 Task: Set your LinkedIn job preferences for a Retail Sales Specialist role in Delhi, India, with on-site and hybrid options, starting immediately, and visible to recruiters only.
Action: Mouse moved to (131, 28)
Screenshot: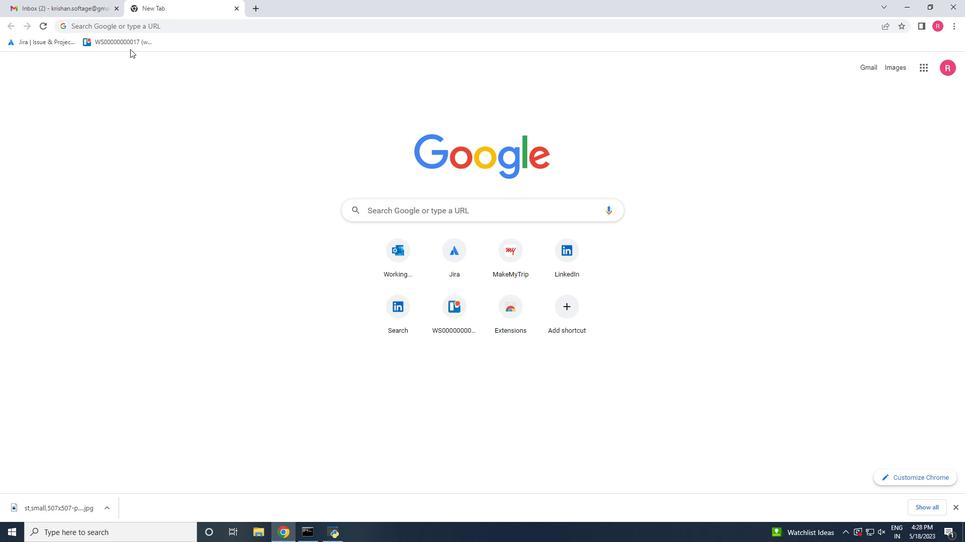 
Action: Mouse pressed left at (131, 28)
Screenshot: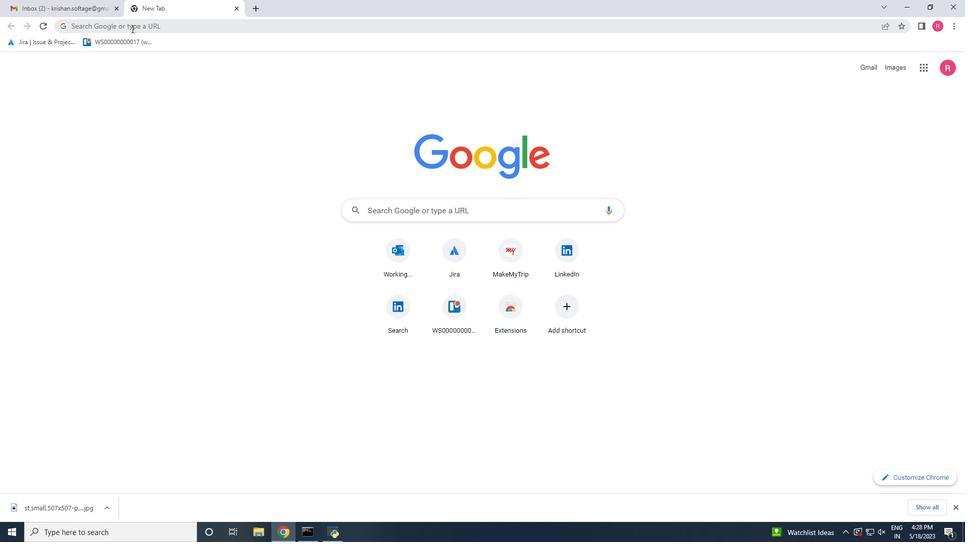 
Action: Key pressed <Key.down><Key.down><Key.down><Key.enter>
Screenshot: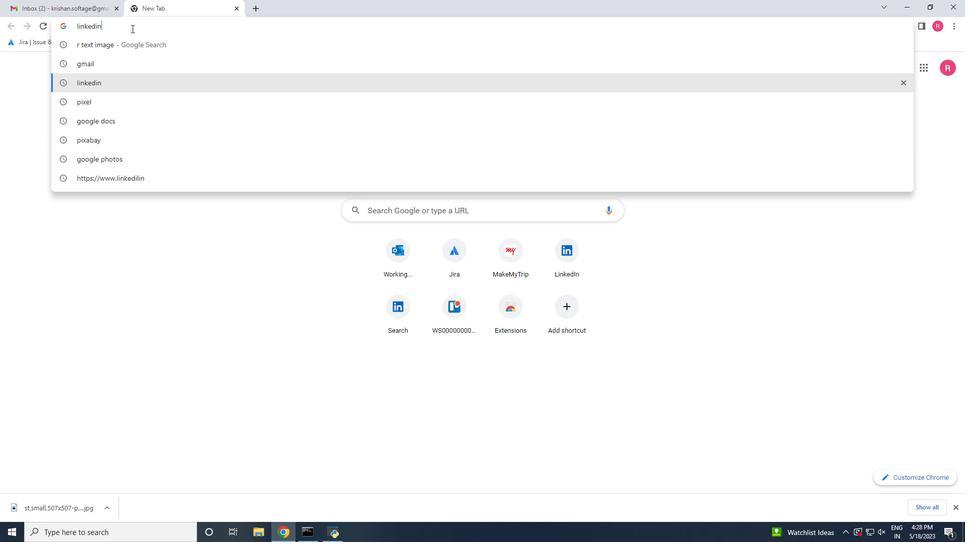 
Action: Mouse moved to (162, 158)
Screenshot: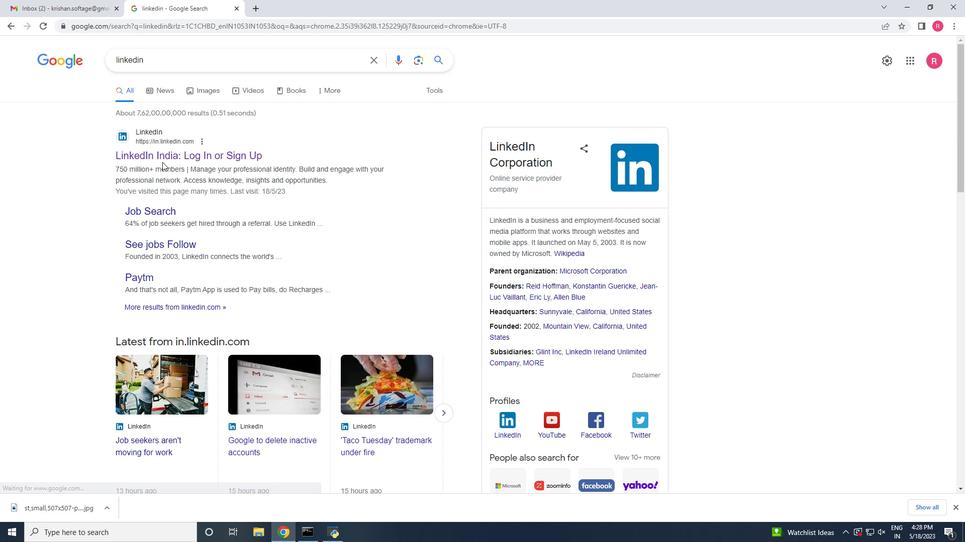 
Action: Mouse pressed left at (162, 158)
Screenshot: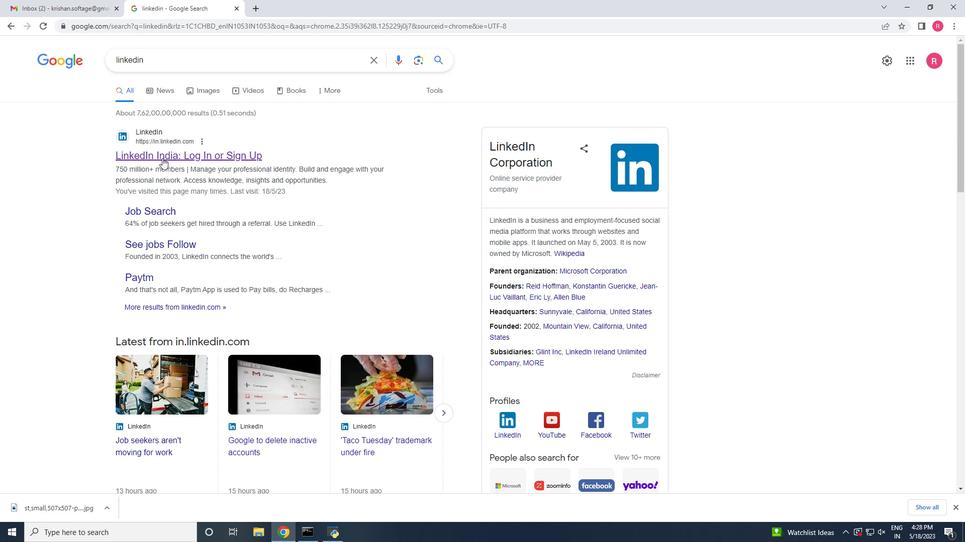 
Action: Mouse moved to (258, 133)
Screenshot: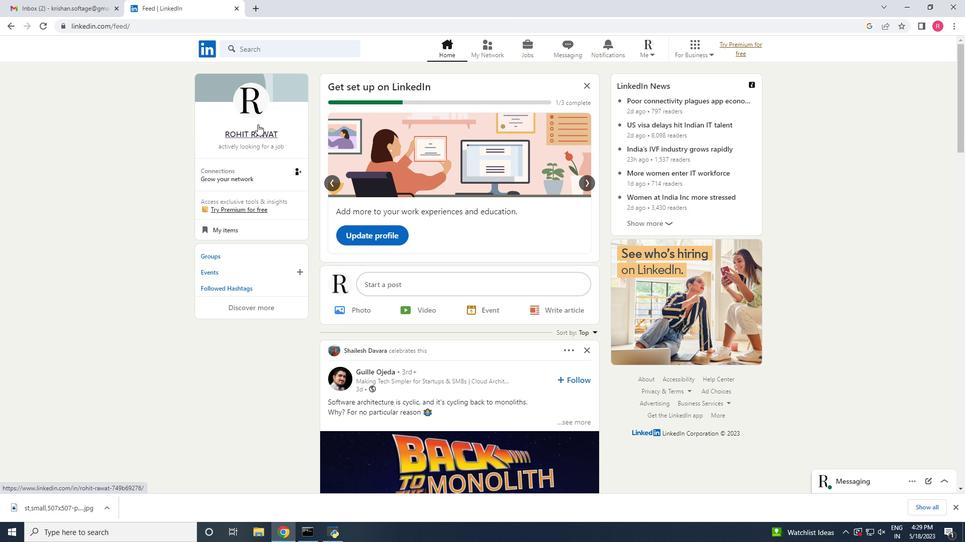 
Action: Mouse pressed left at (258, 133)
Screenshot: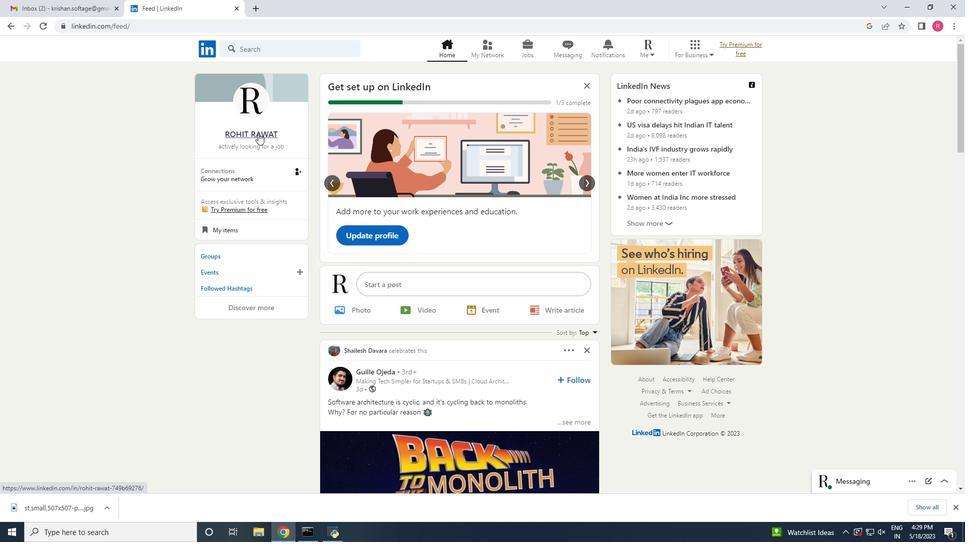 
Action: Mouse moved to (237, 262)
Screenshot: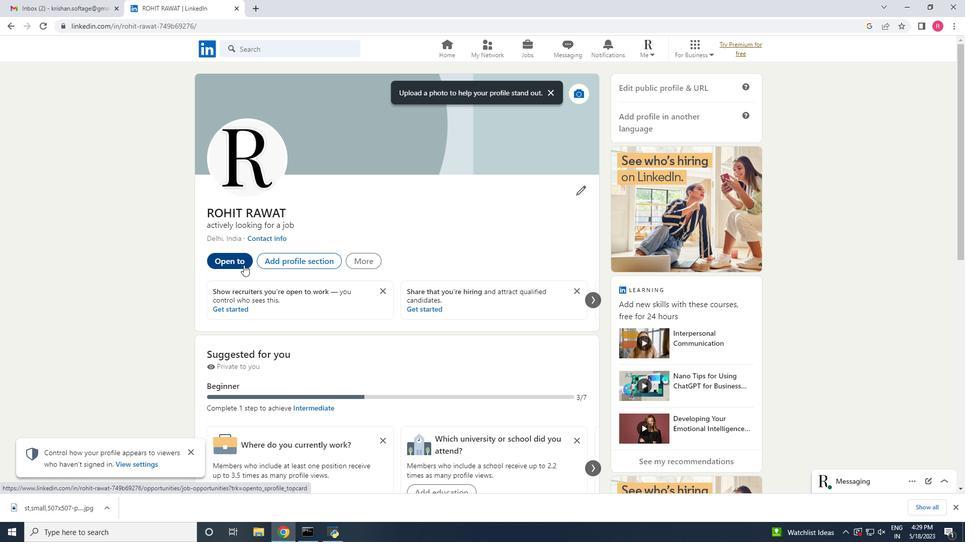 
Action: Mouse pressed left at (237, 262)
Screenshot: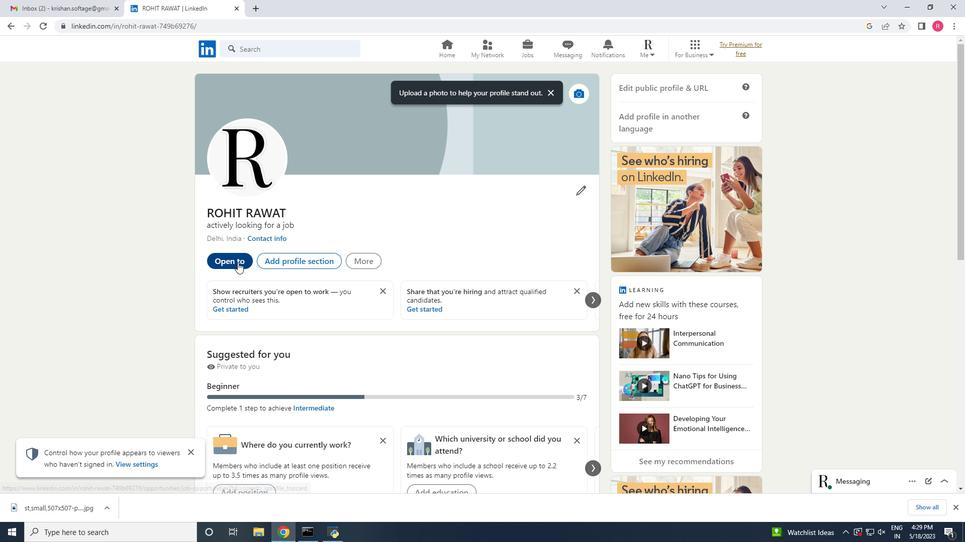 
Action: Mouse moved to (326, 240)
Screenshot: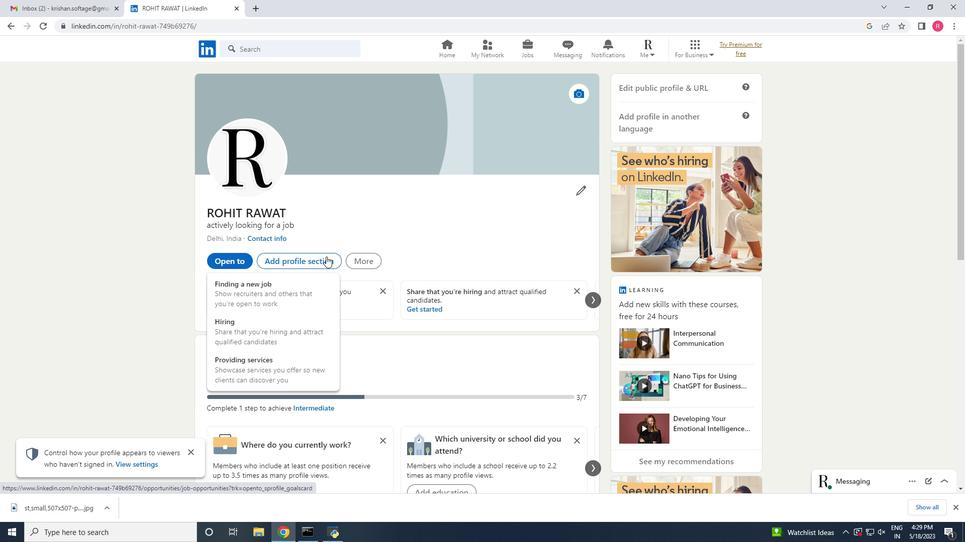 
Action: Mouse pressed left at (326, 240)
Screenshot: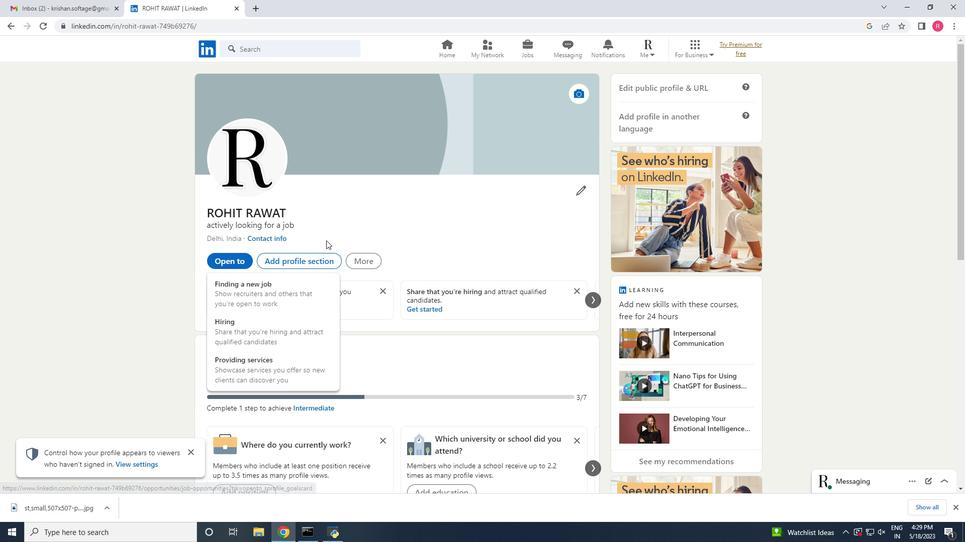 
Action: Mouse moved to (238, 309)
Screenshot: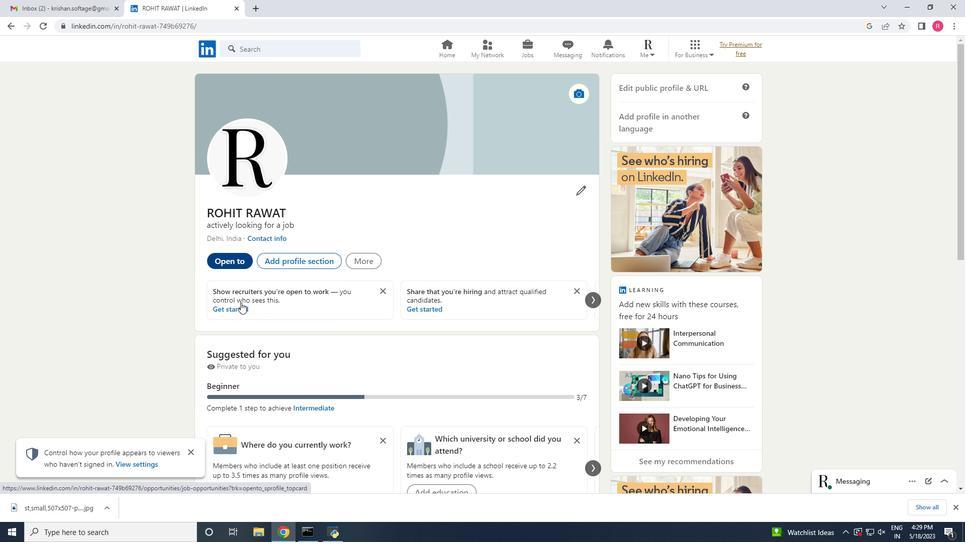 
Action: Mouse pressed left at (238, 309)
Screenshot: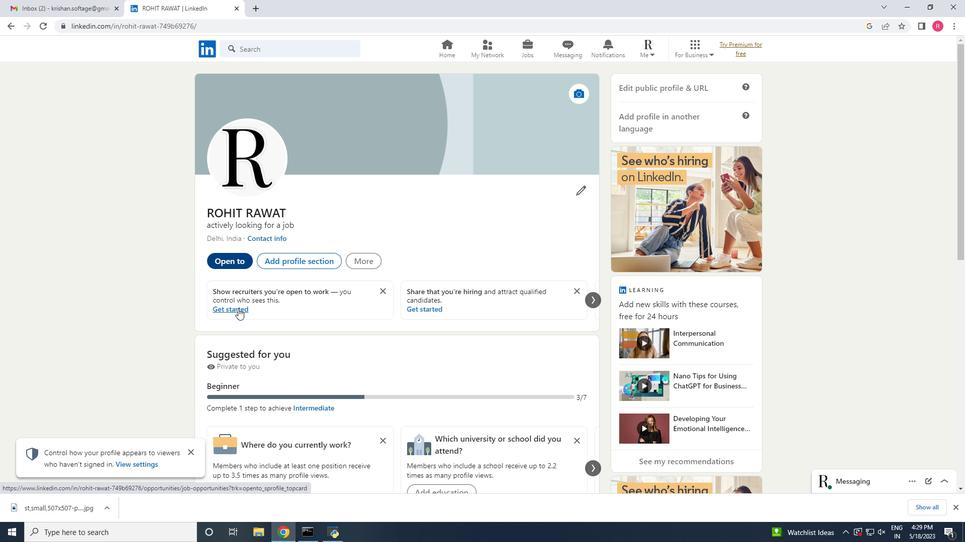 
Action: Mouse moved to (399, 181)
Screenshot: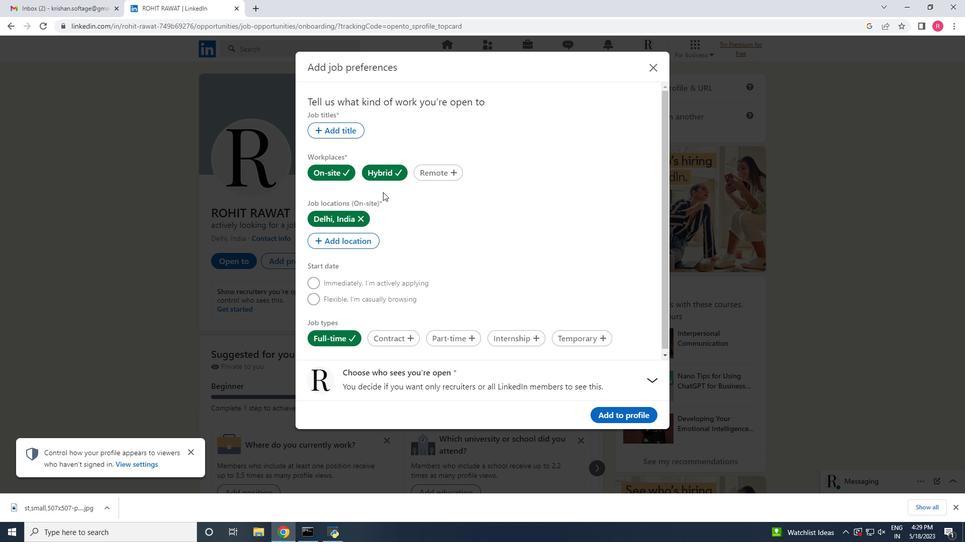 
Action: Mouse scrolled (399, 181) with delta (0, 0)
Screenshot: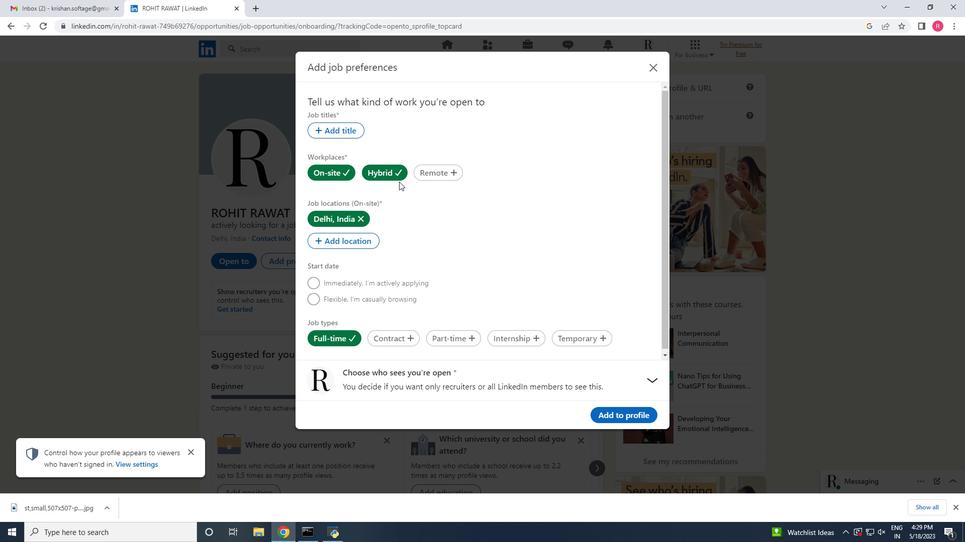 
Action: Mouse moved to (314, 282)
Screenshot: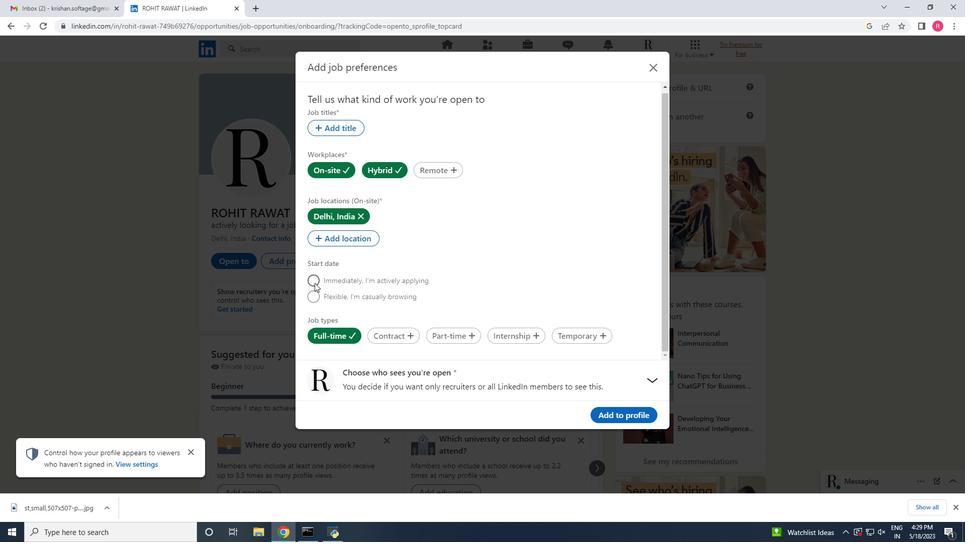 
Action: Mouse pressed left at (314, 282)
Screenshot: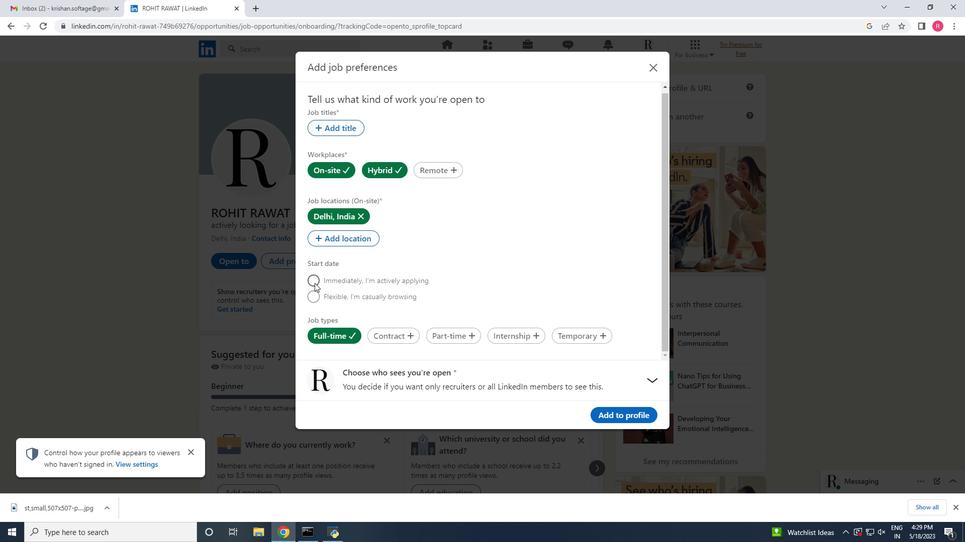 
Action: Mouse moved to (611, 414)
Screenshot: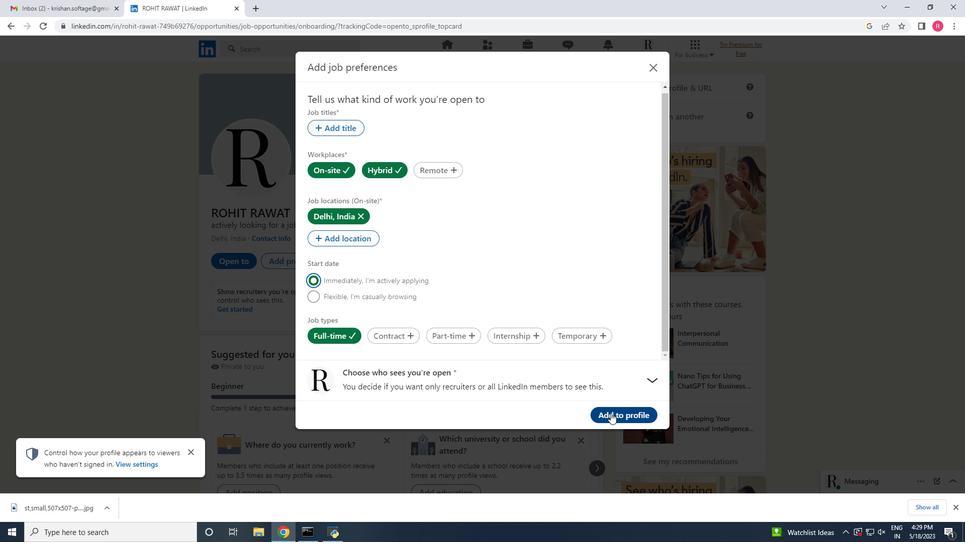 
Action: Mouse pressed left at (611, 414)
Screenshot: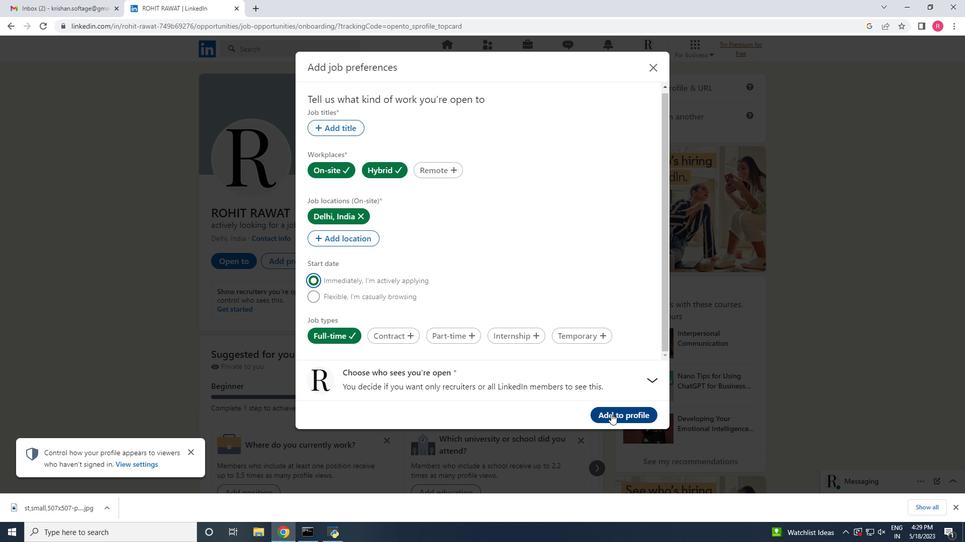 
Action: Mouse moved to (349, 127)
Screenshot: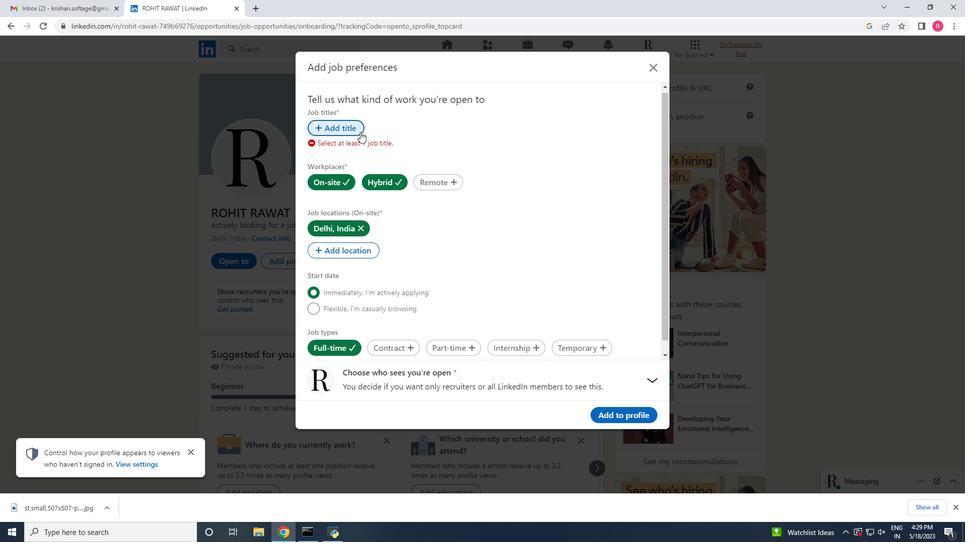 
Action: Mouse pressed left at (349, 127)
Screenshot: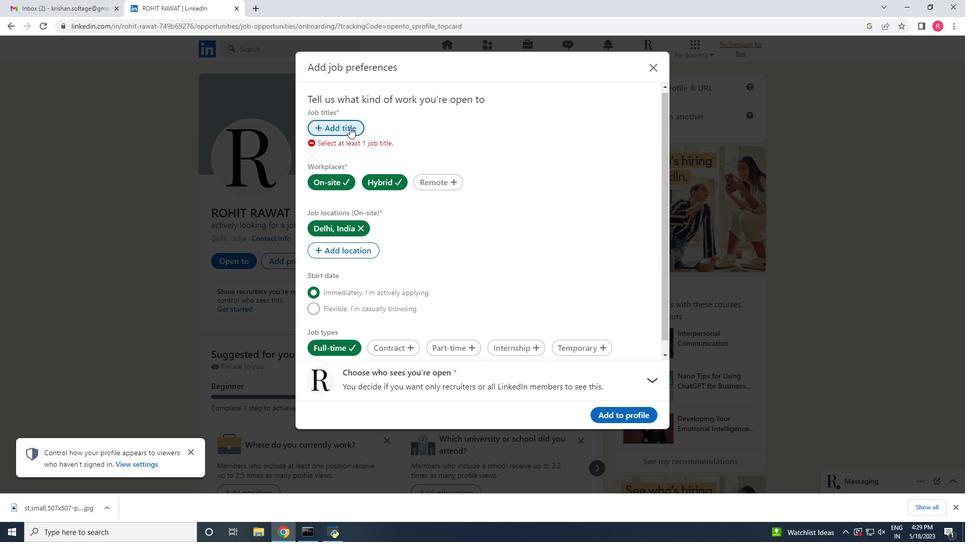 
Action: Mouse moved to (349, 127)
Screenshot: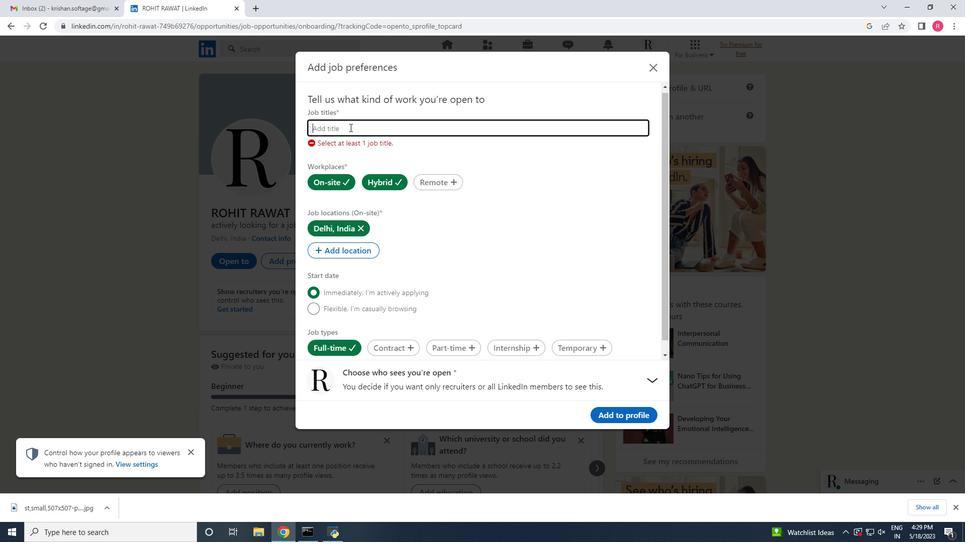 
Action: Mouse pressed left at (349, 127)
Screenshot: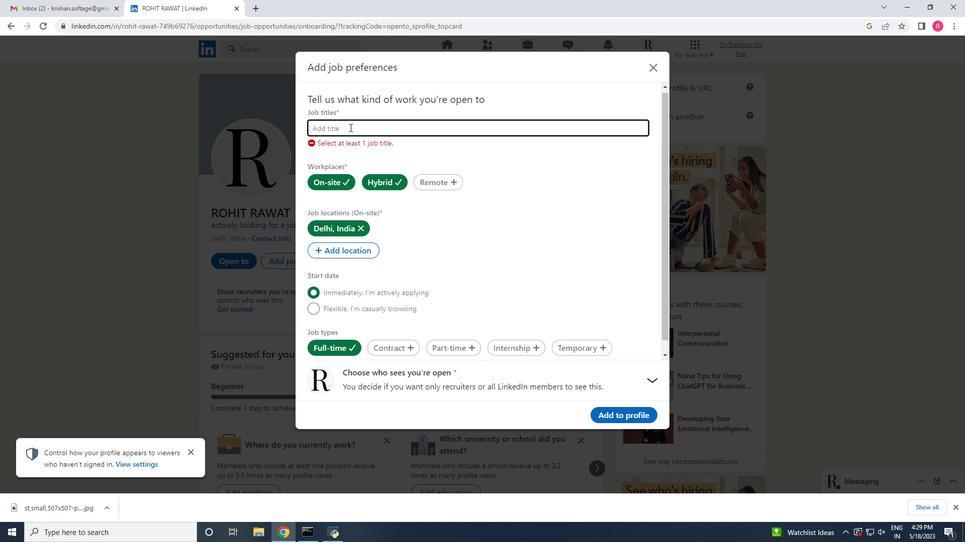 
Action: Key pressed retail
Screenshot: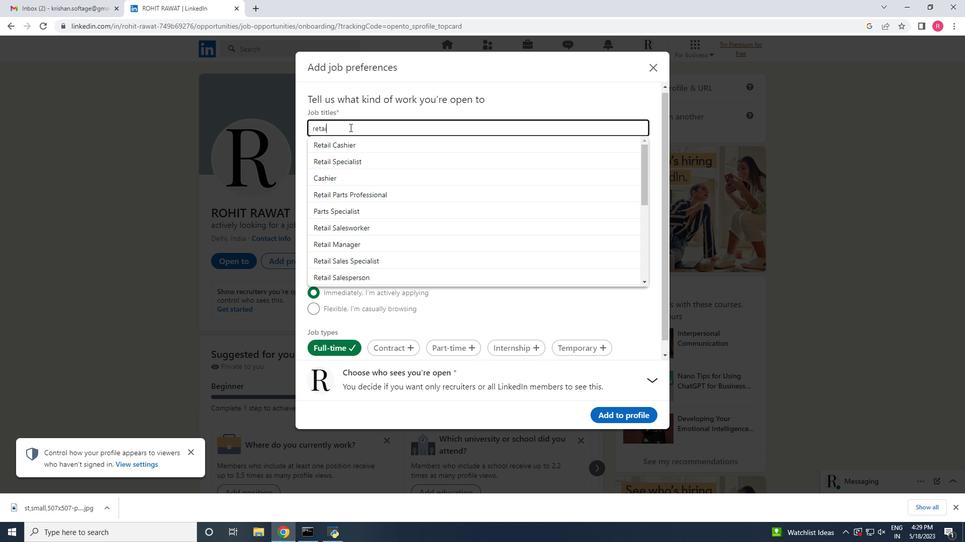 
Action: Mouse moved to (389, 237)
Screenshot: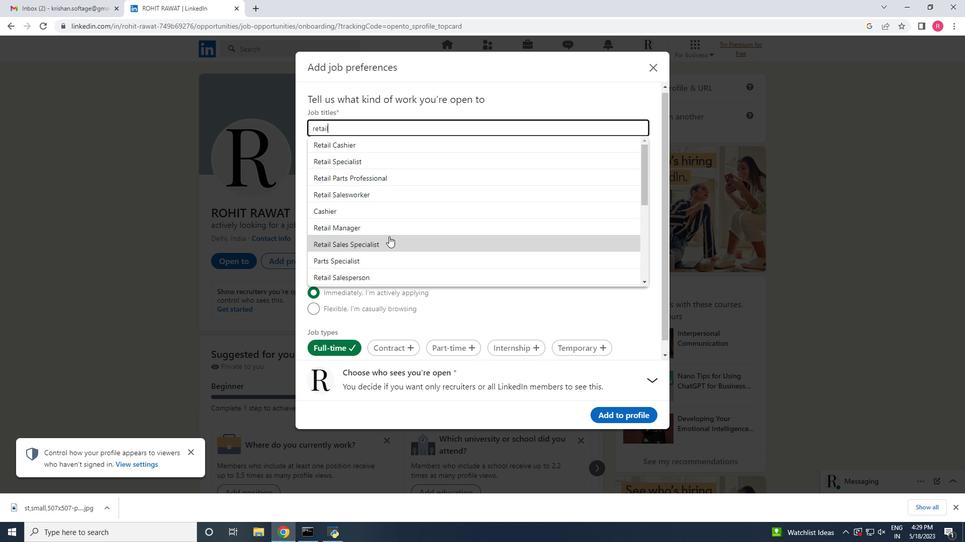 
Action: Mouse pressed left at (389, 237)
Screenshot: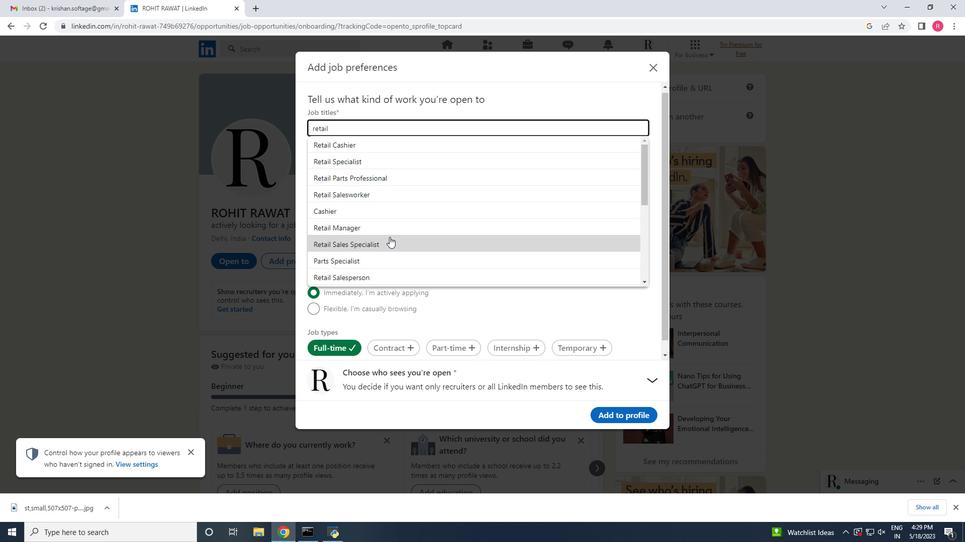 
Action: Mouse moved to (392, 188)
Screenshot: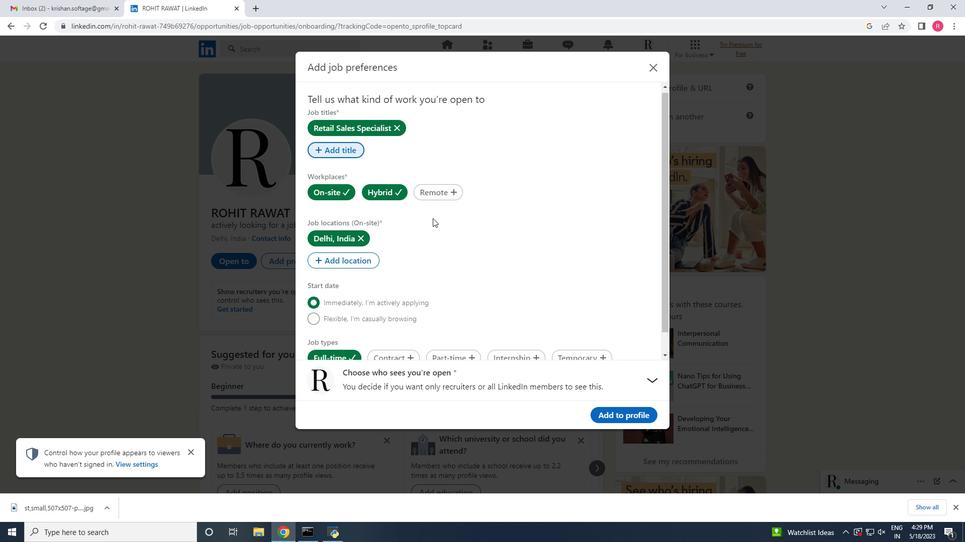 
Action: Mouse scrolled (392, 188) with delta (0, 0)
Screenshot: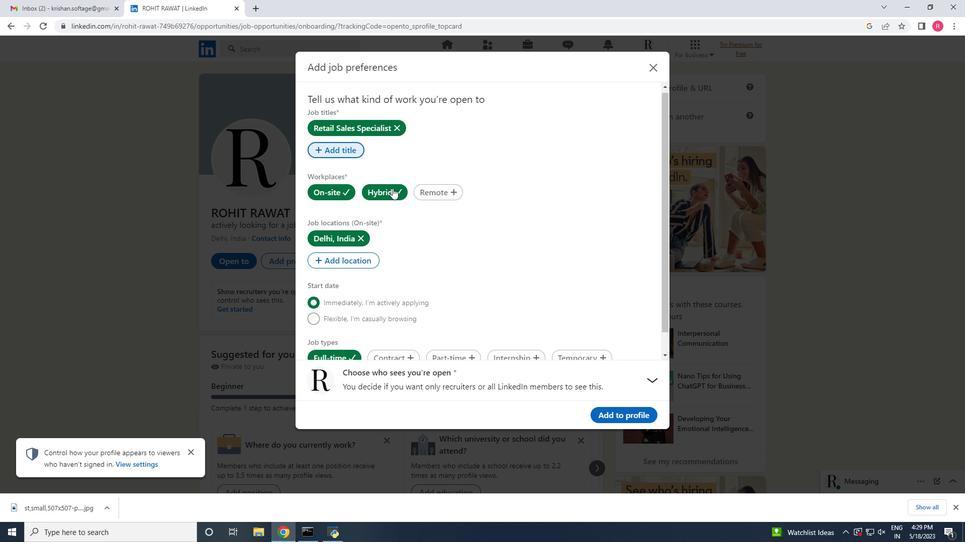 
Action: Mouse scrolled (392, 188) with delta (0, 0)
Screenshot: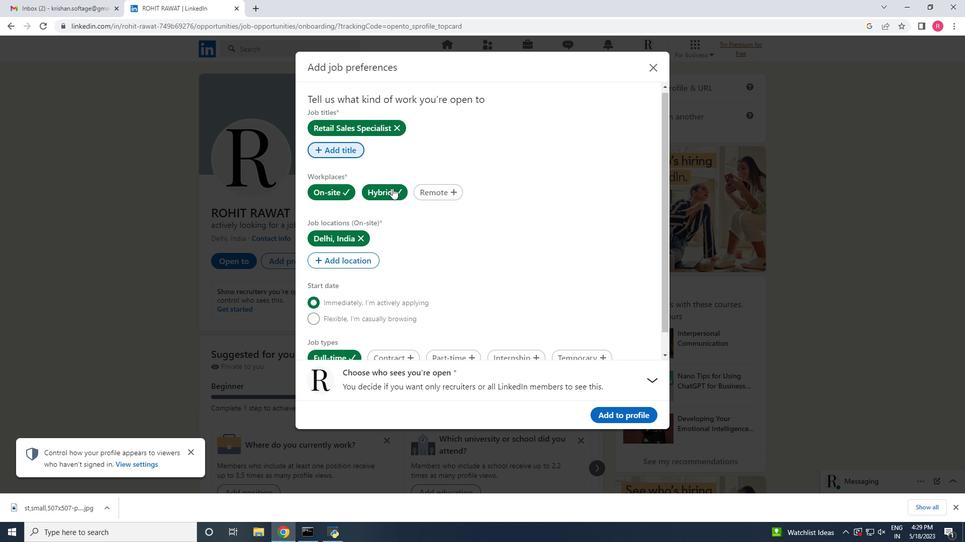 
Action: Mouse moved to (601, 418)
Screenshot: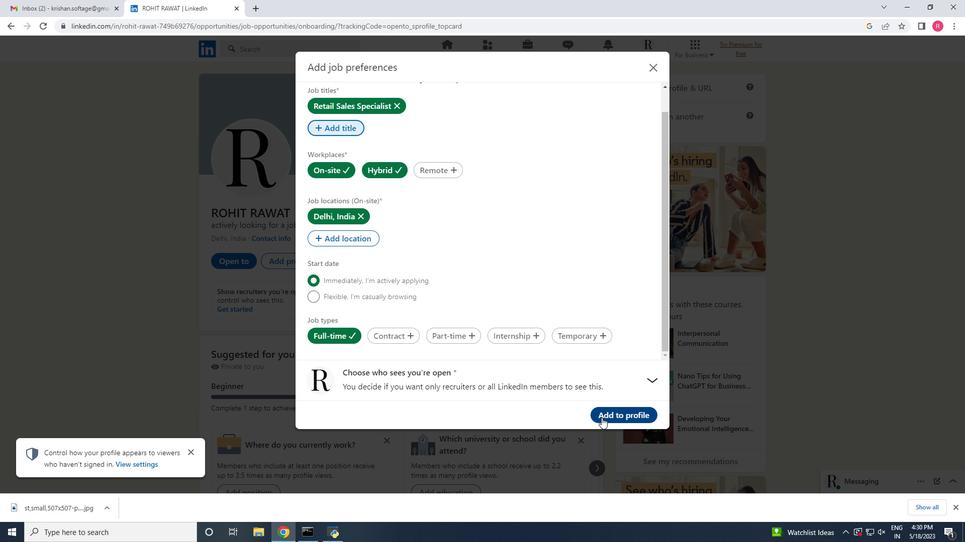 
Action: Mouse pressed left at (601, 418)
Screenshot: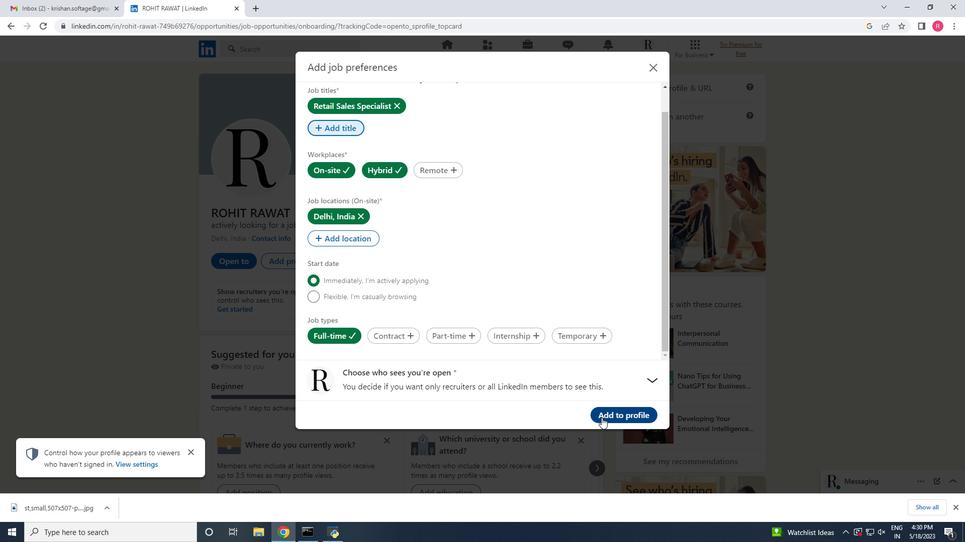 
Action: Mouse moved to (470, 308)
Screenshot: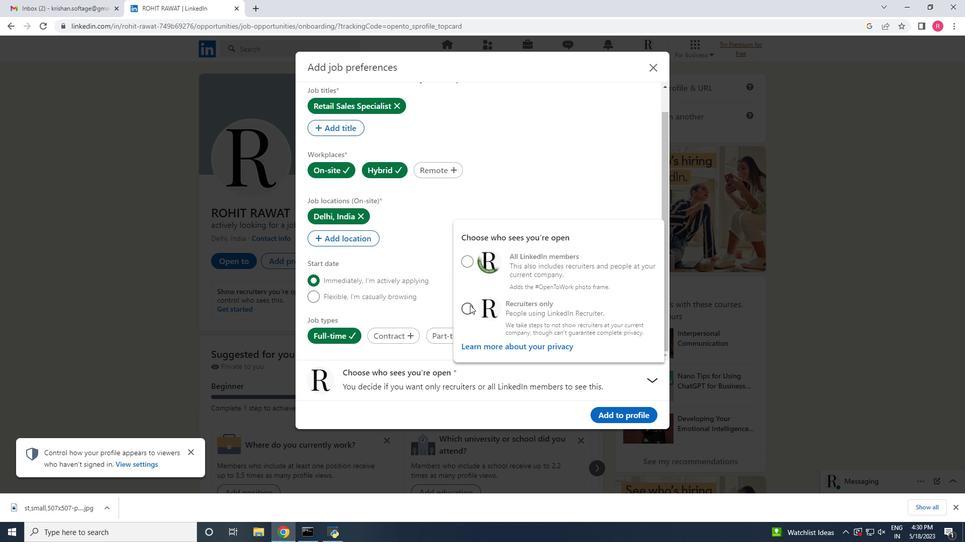 
Action: Mouse pressed left at (470, 308)
Screenshot: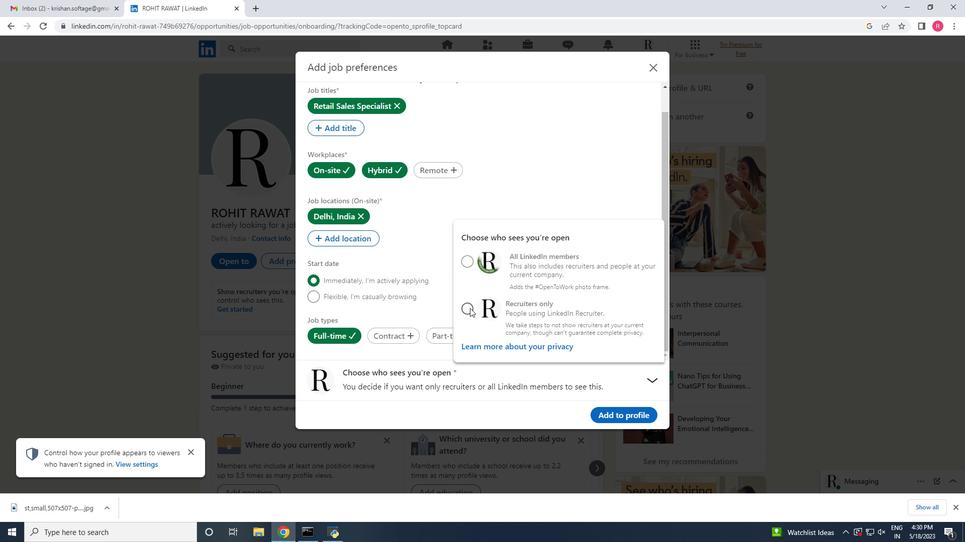 
Action: Mouse moved to (602, 416)
Screenshot: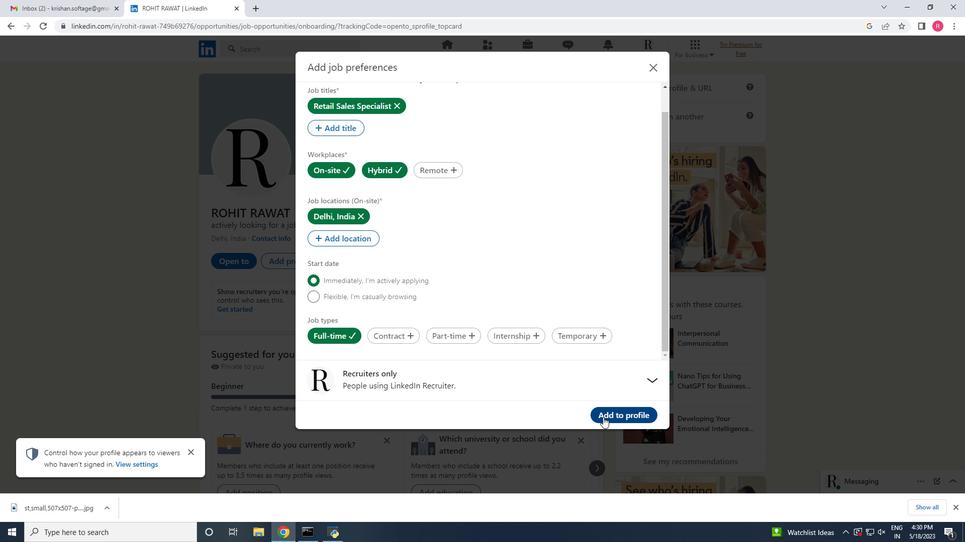 
Action: Mouse pressed left at (602, 416)
Screenshot: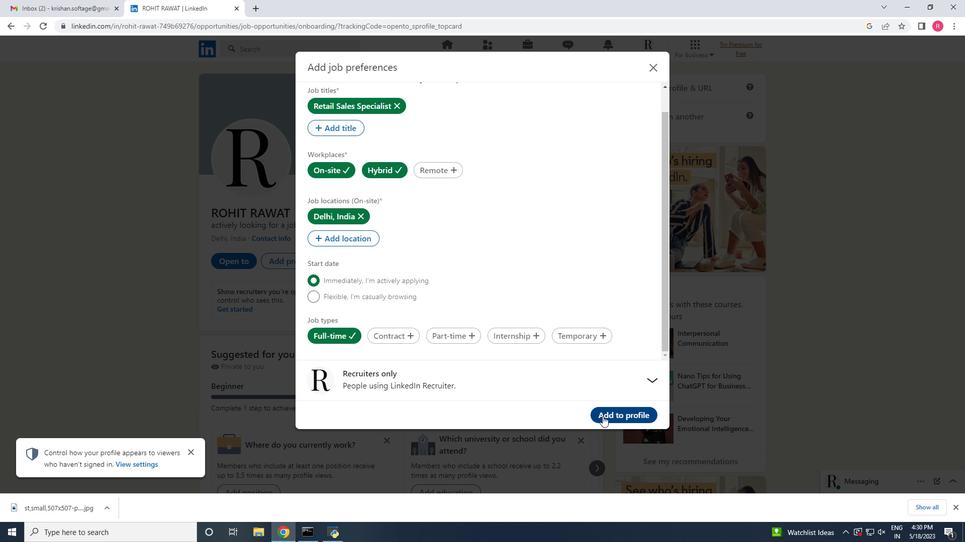 
Action: Mouse moved to (563, 273)
Screenshot: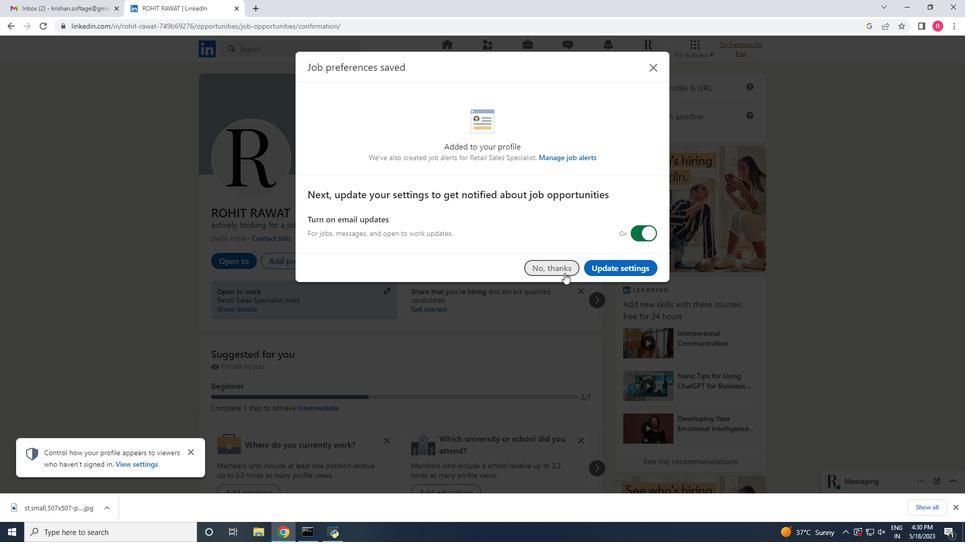 
Action: Mouse pressed left at (563, 273)
Screenshot: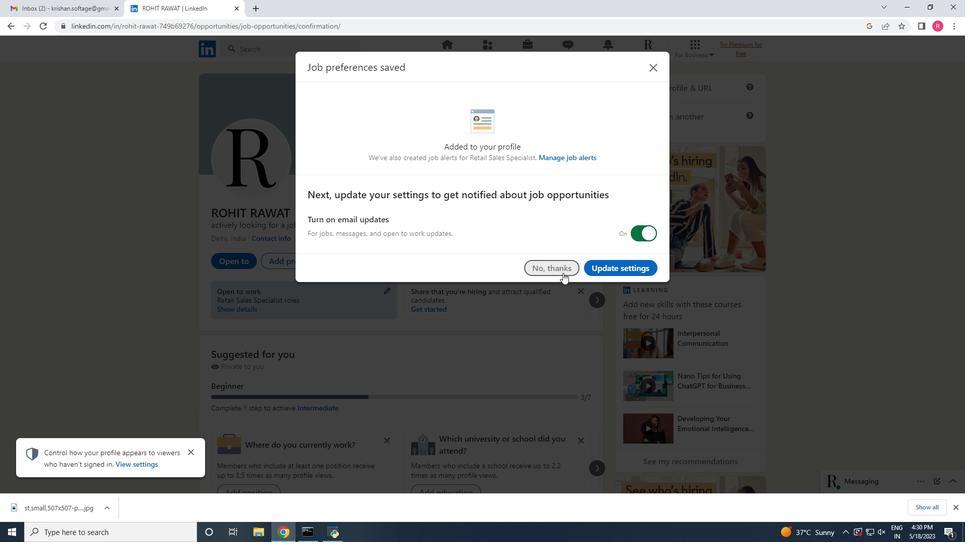 
Action: Mouse moved to (42, 26)
Screenshot: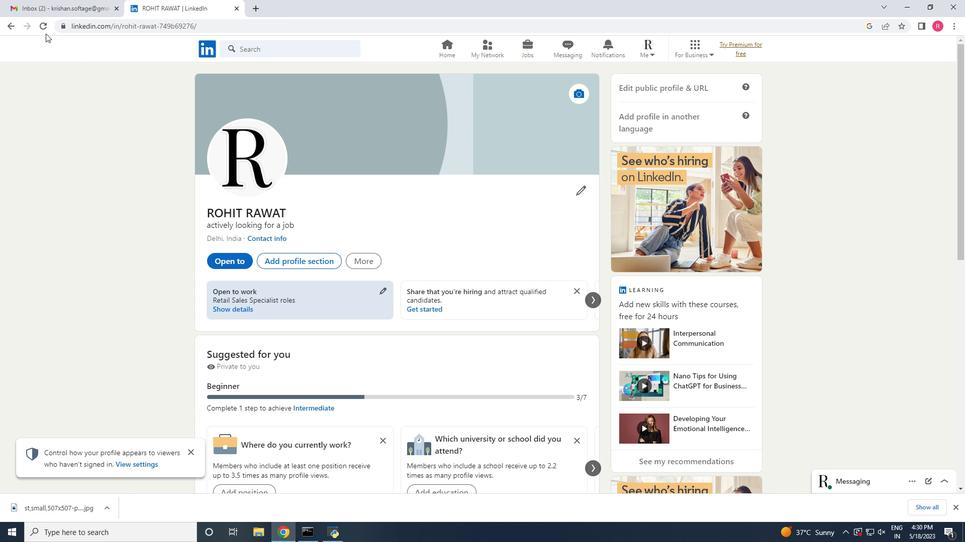 
Action: Mouse pressed left at (42, 26)
Screenshot: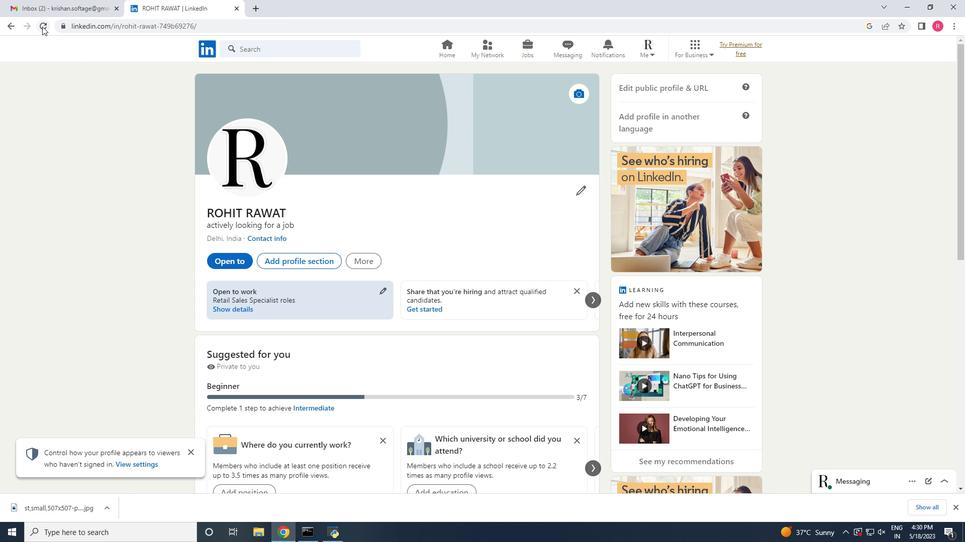 
Action: Mouse moved to (234, 310)
Screenshot: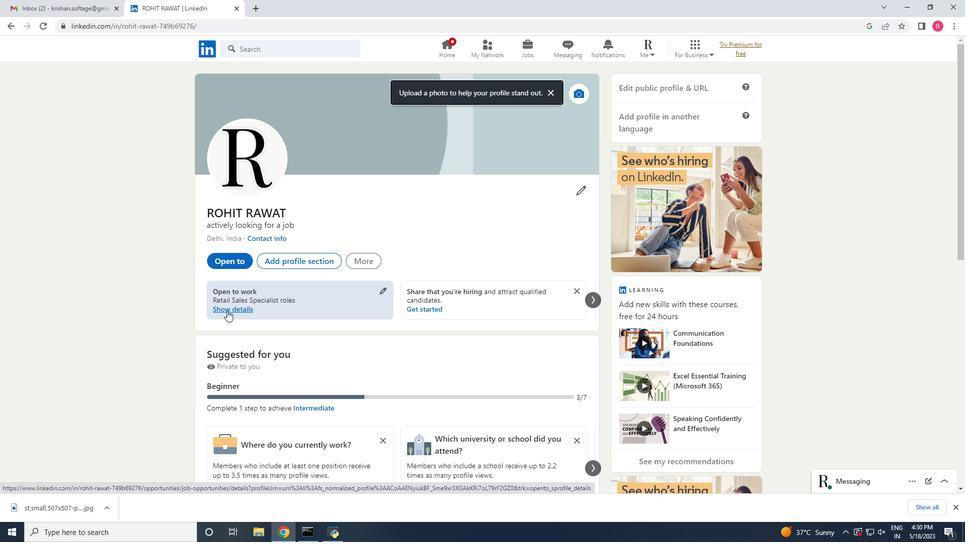 
Action: Mouse pressed left at (234, 310)
Screenshot: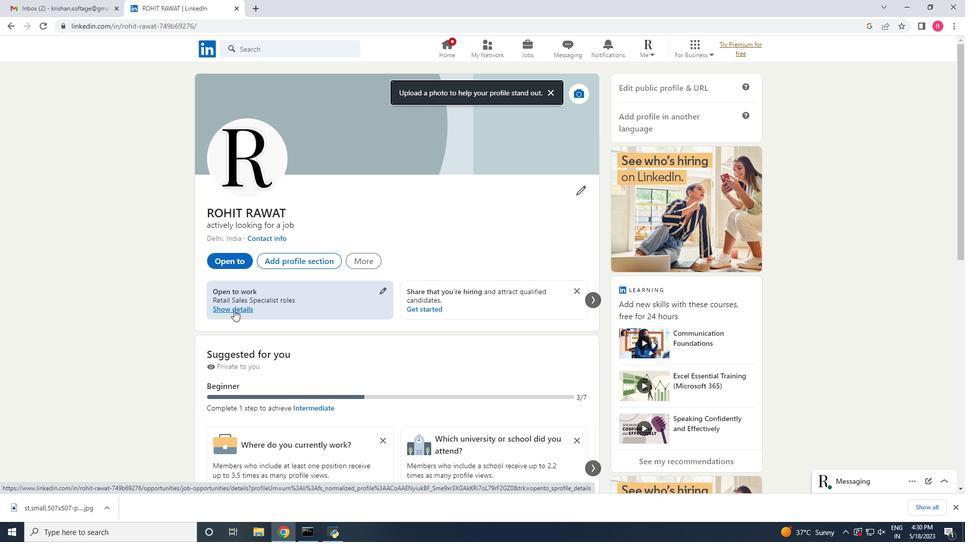 
Action: Mouse moved to (358, 292)
Screenshot: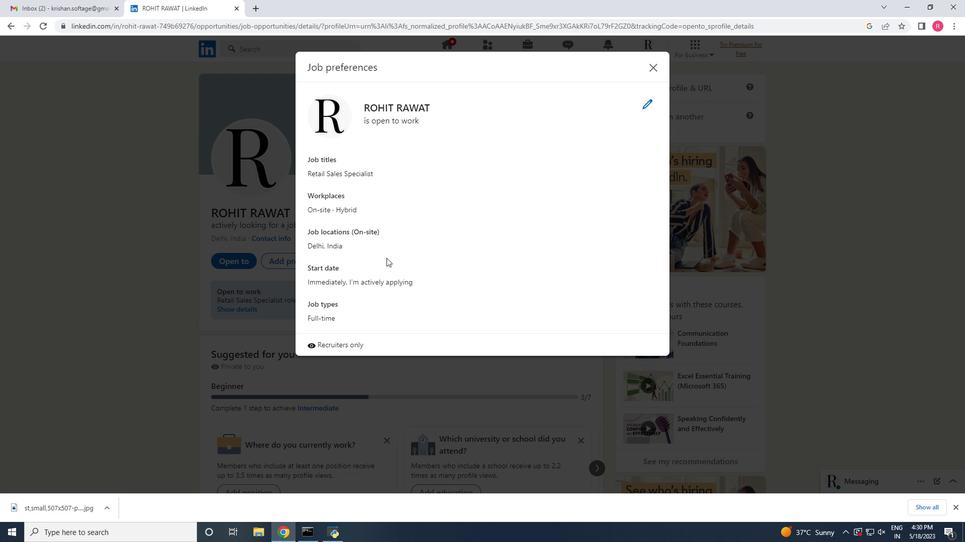 
Action: Mouse scrolled (358, 291) with delta (0, 0)
Screenshot: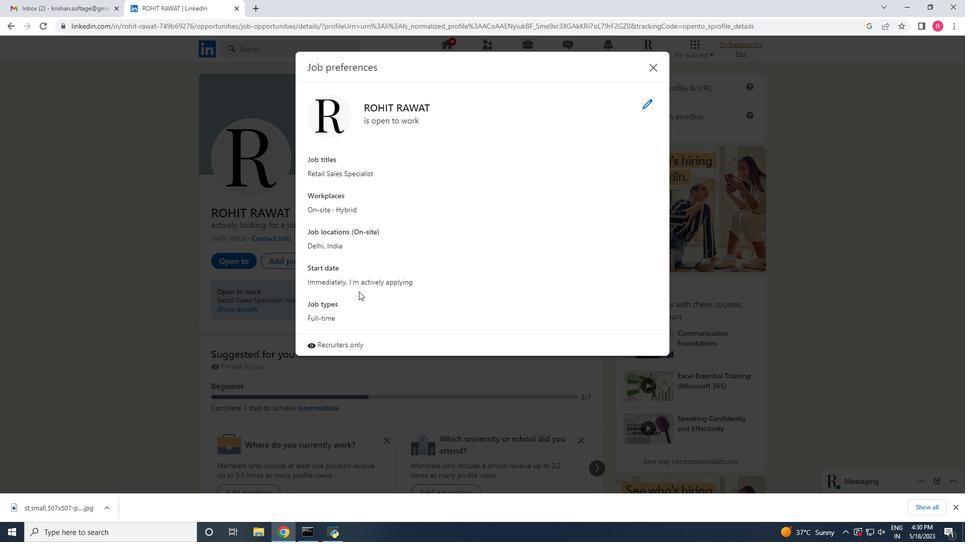 
Action: Mouse scrolled (358, 291) with delta (0, 0)
Screenshot: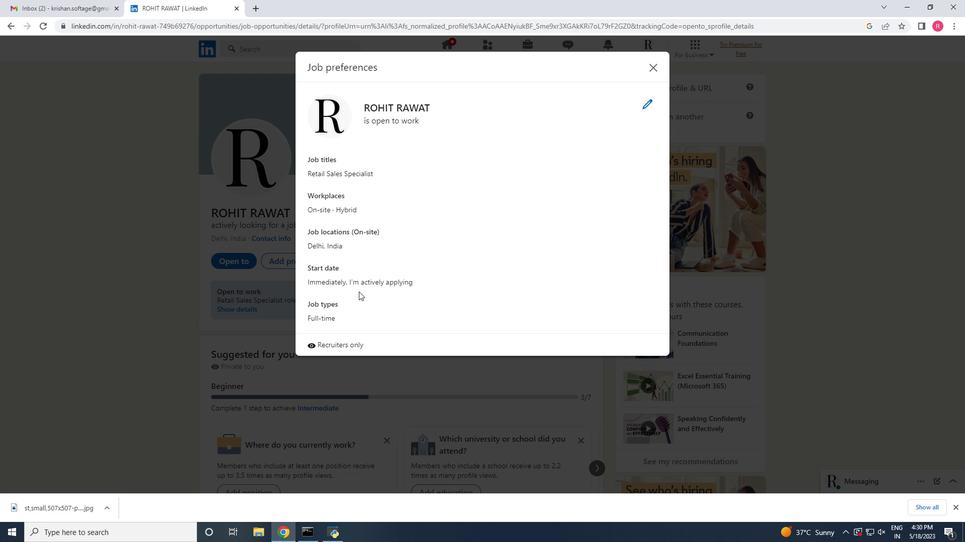 
Action: Mouse moved to (652, 68)
Screenshot: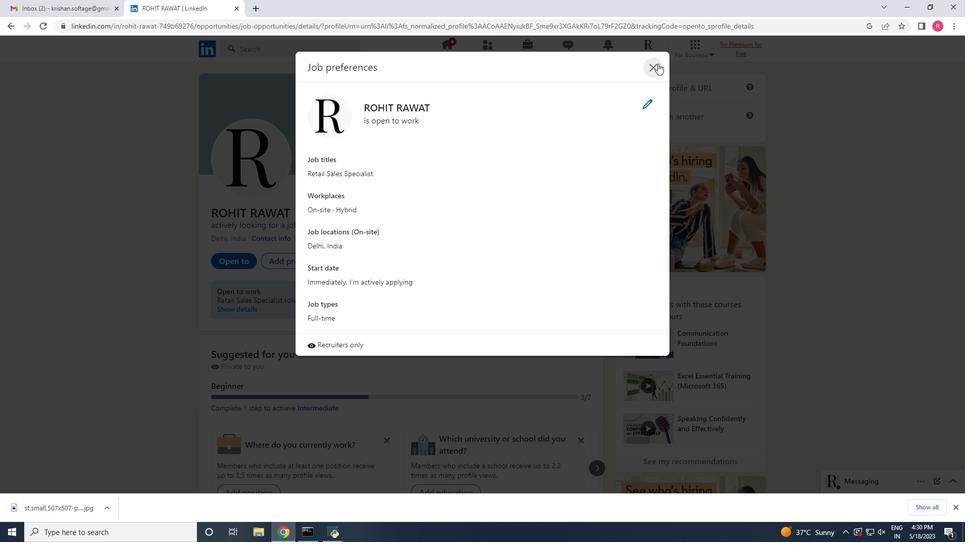 
Action: Mouse pressed left at (652, 68)
Screenshot: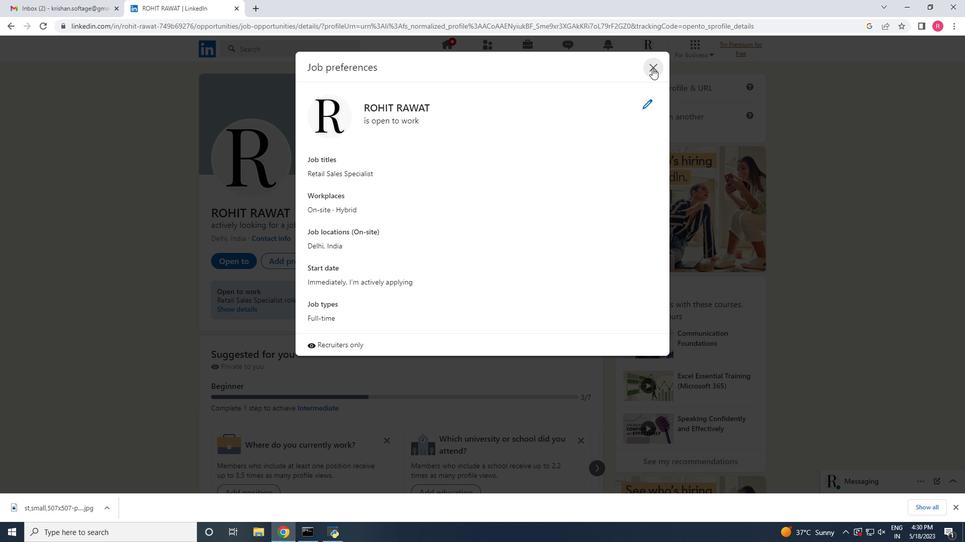 
Action: Mouse moved to (427, 174)
Screenshot: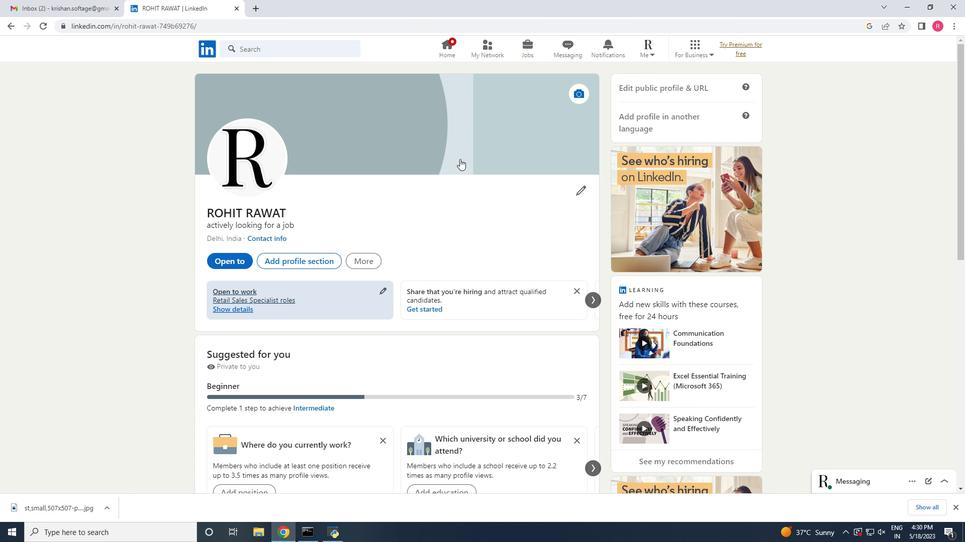 
Action: Mouse scrolled (427, 174) with delta (0, 0)
Screenshot: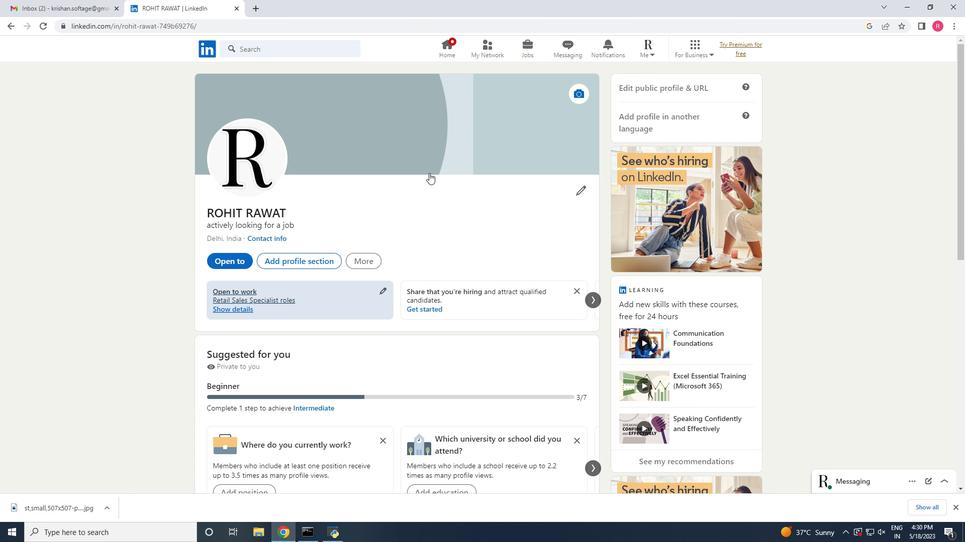 
Action: Mouse scrolled (427, 174) with delta (0, 0)
Screenshot: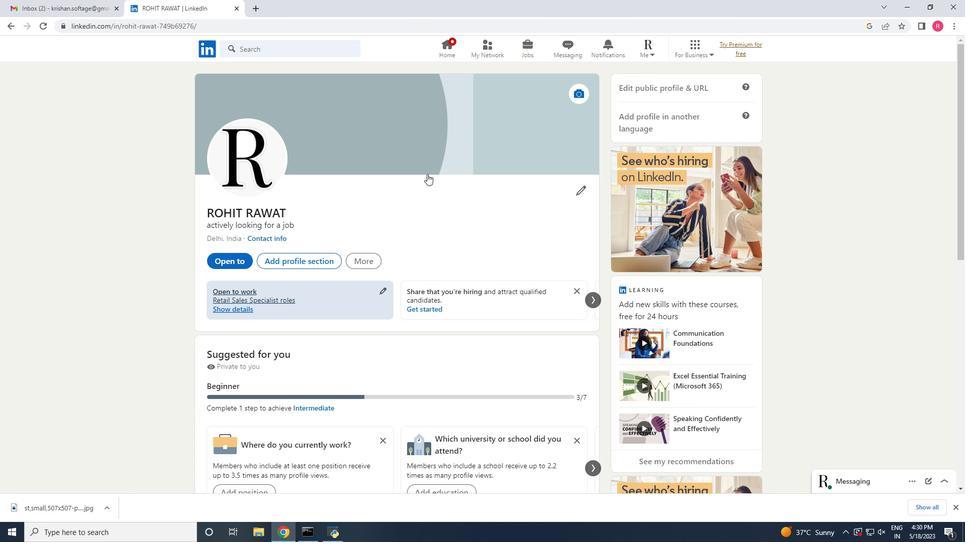 
Action: Mouse moved to (303, 119)
Screenshot: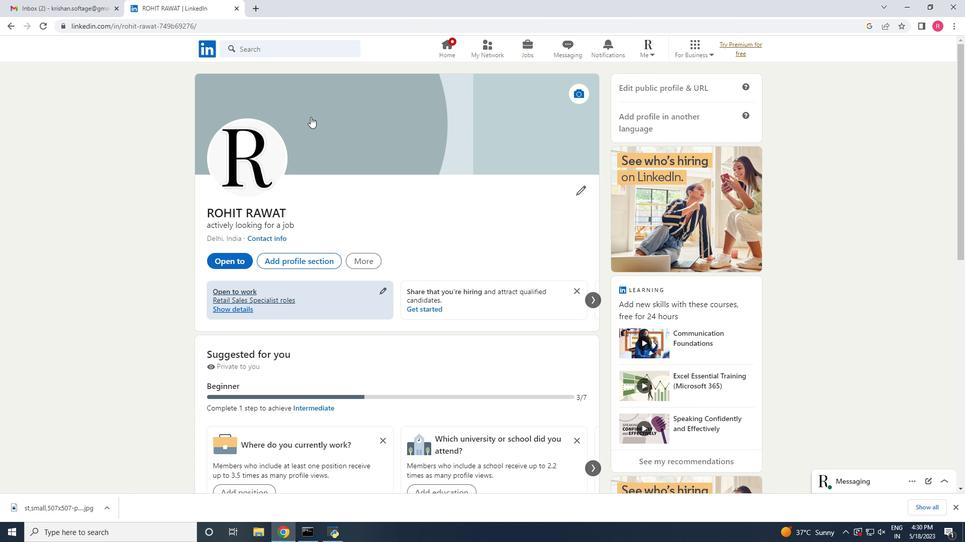 
